 Task: Create New Customer with Customer Name: Existentialist, Billing Address Line1: 3100 Abia Martin Drive, Billing Address Line2:  Panther Burn, Billing Address Line3:  Mississippi 38765, Cell Number: 775-255-1231_x000D_

Action: Mouse moved to (159, 47)
Screenshot: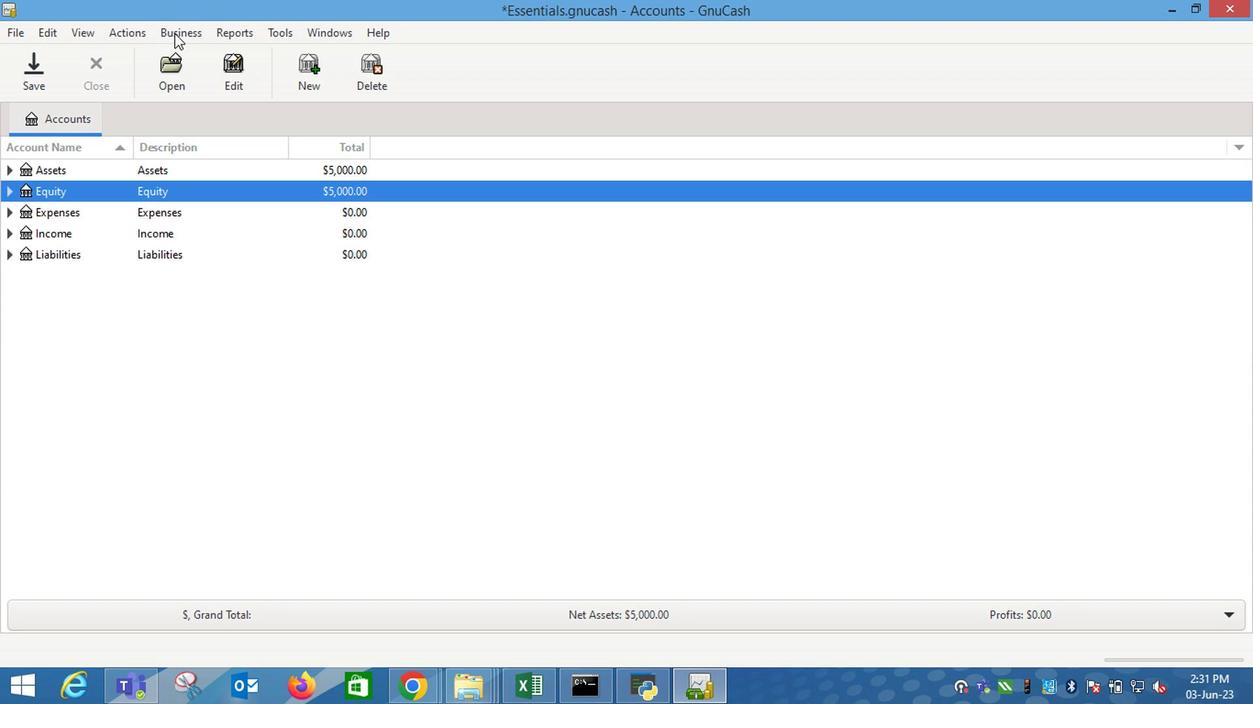 
Action: Mouse pressed left at (159, 47)
Screenshot: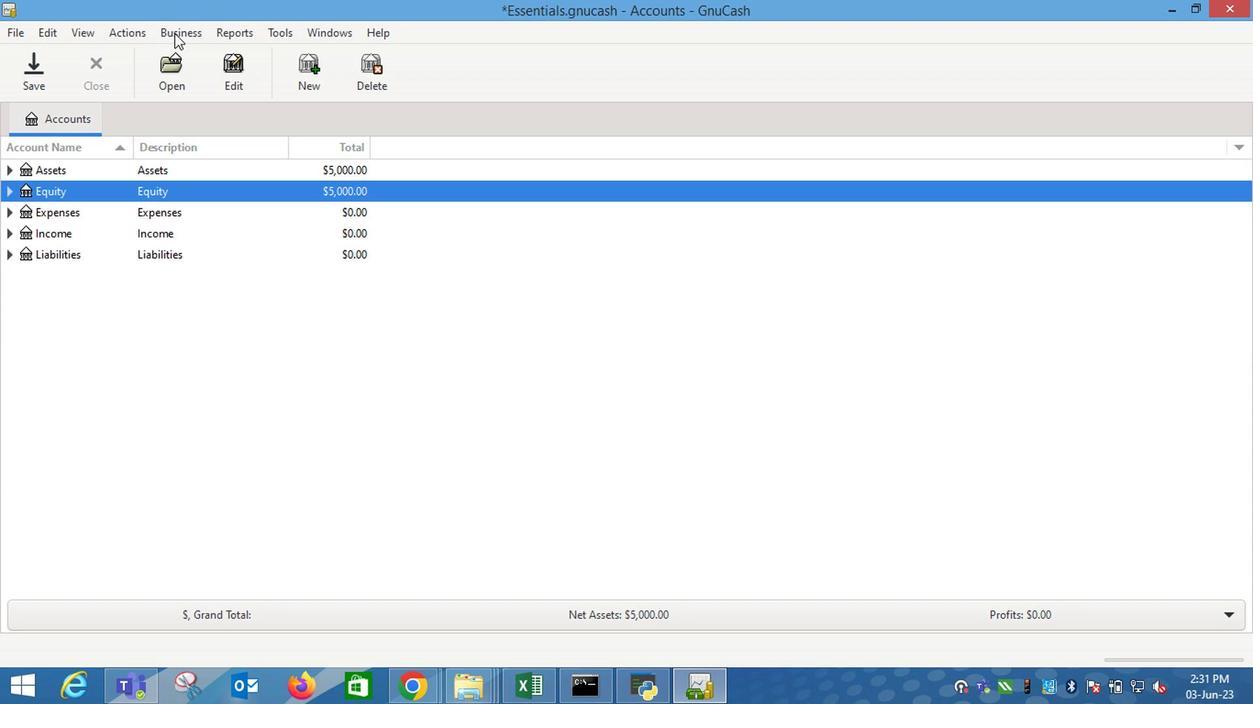 
Action: Mouse moved to (319, 82)
Screenshot: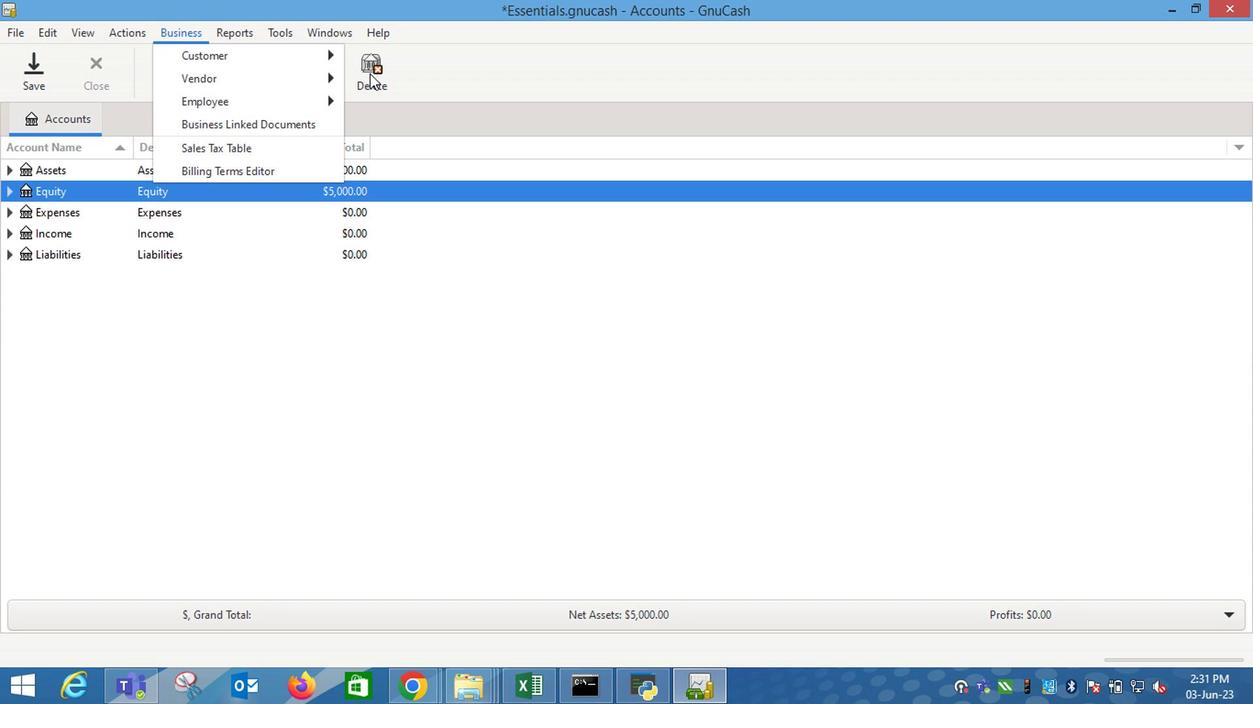 
Action: Mouse pressed left at (319, 82)
Screenshot: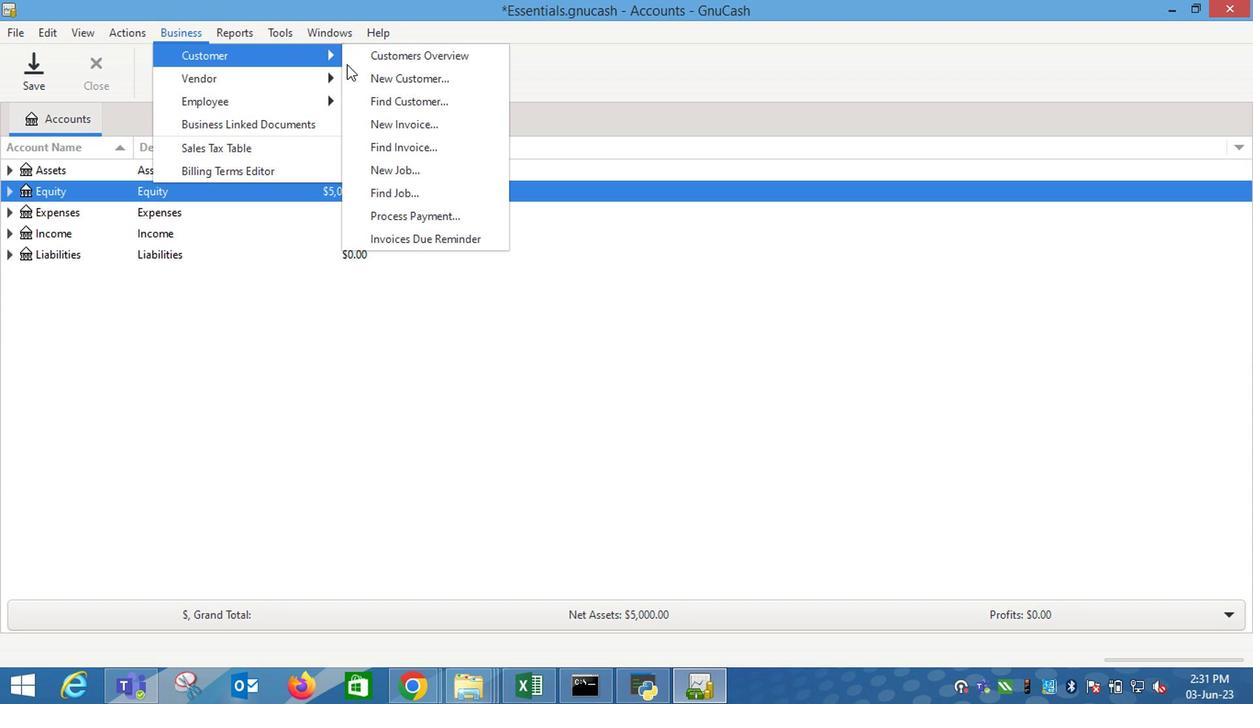 
Action: Mouse moved to (740, 152)
Screenshot: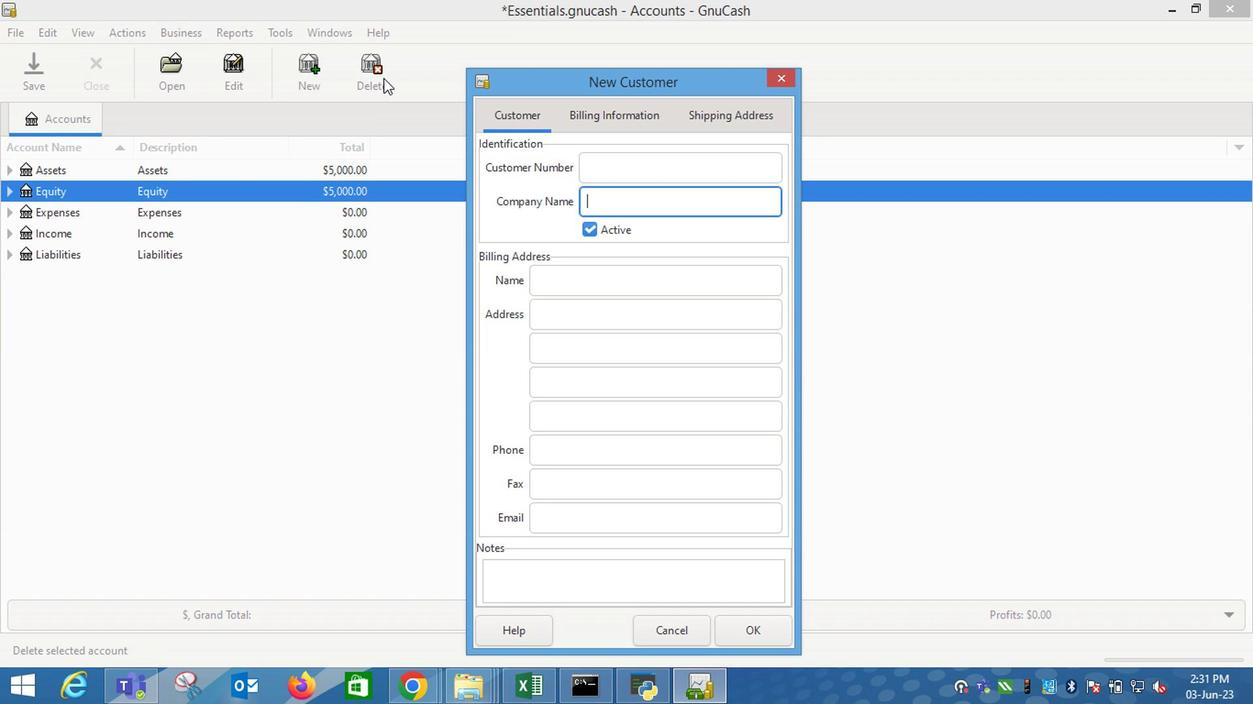 
Action: Key pressed <Key.shift_r>Exi
Screenshot: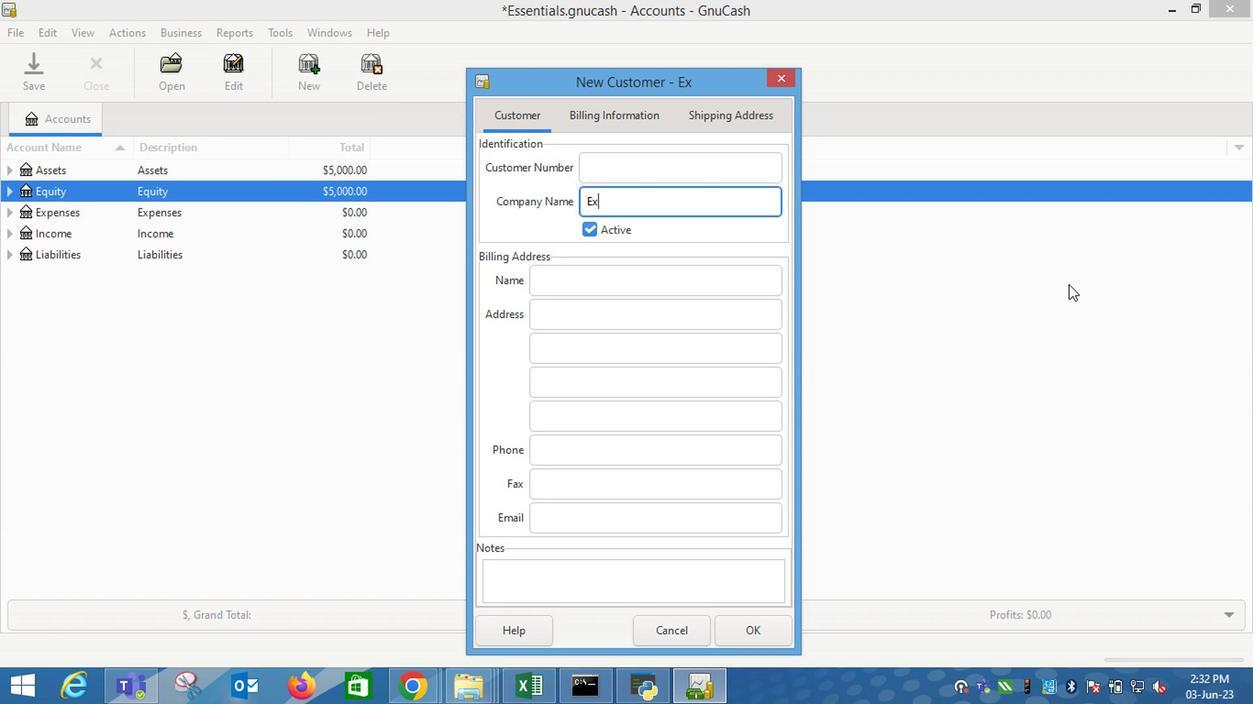 
Action: Mouse moved to (740, 153)
Screenshot: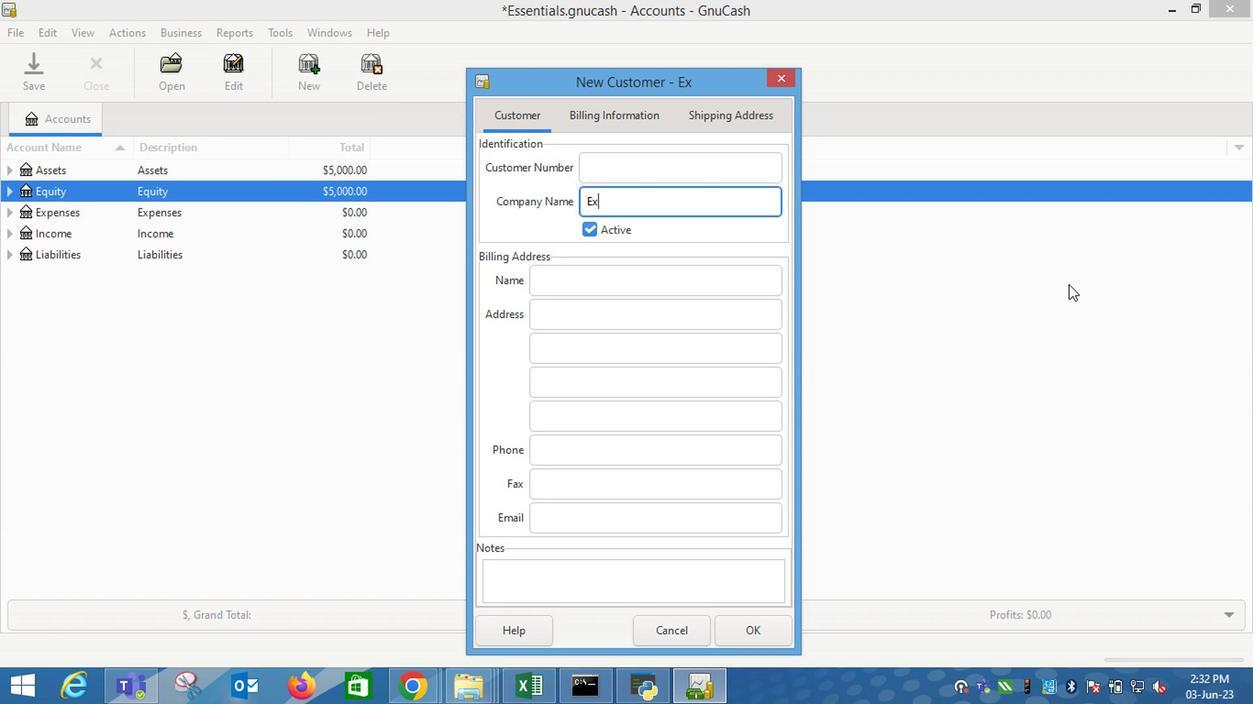 
Action: Key pressed stent
Screenshot: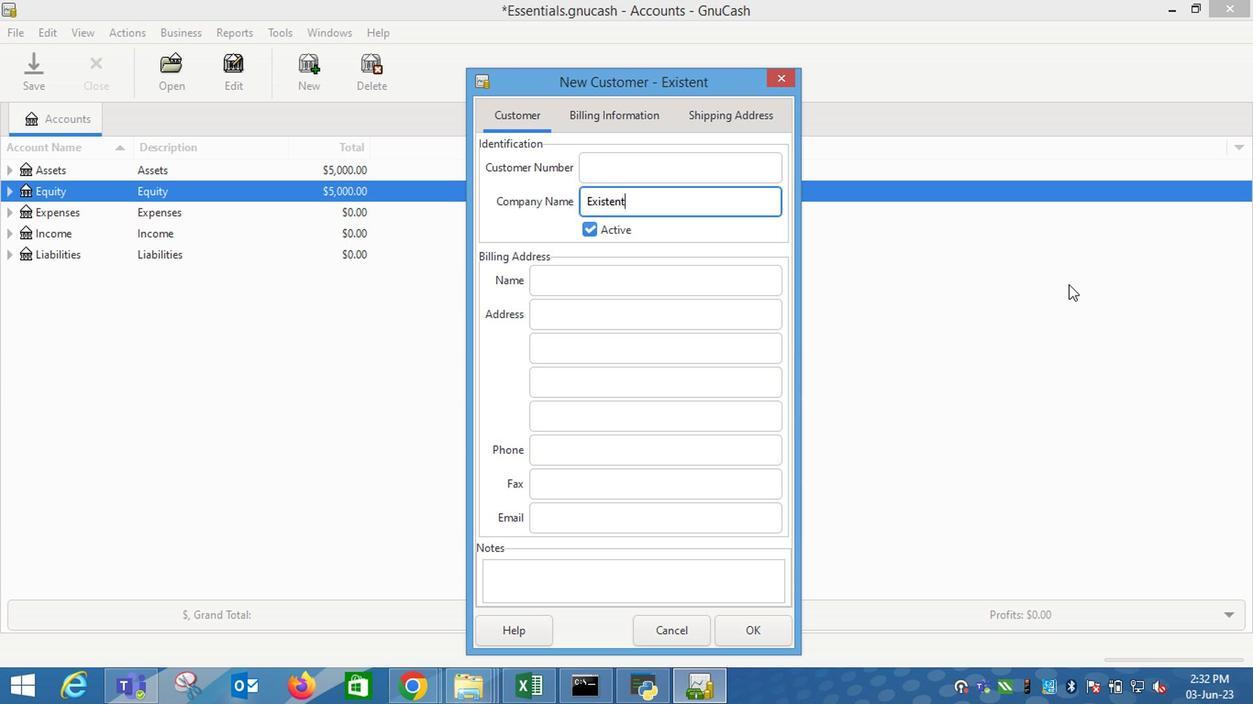 
Action: Mouse pressed left at (740, 153)
Screenshot: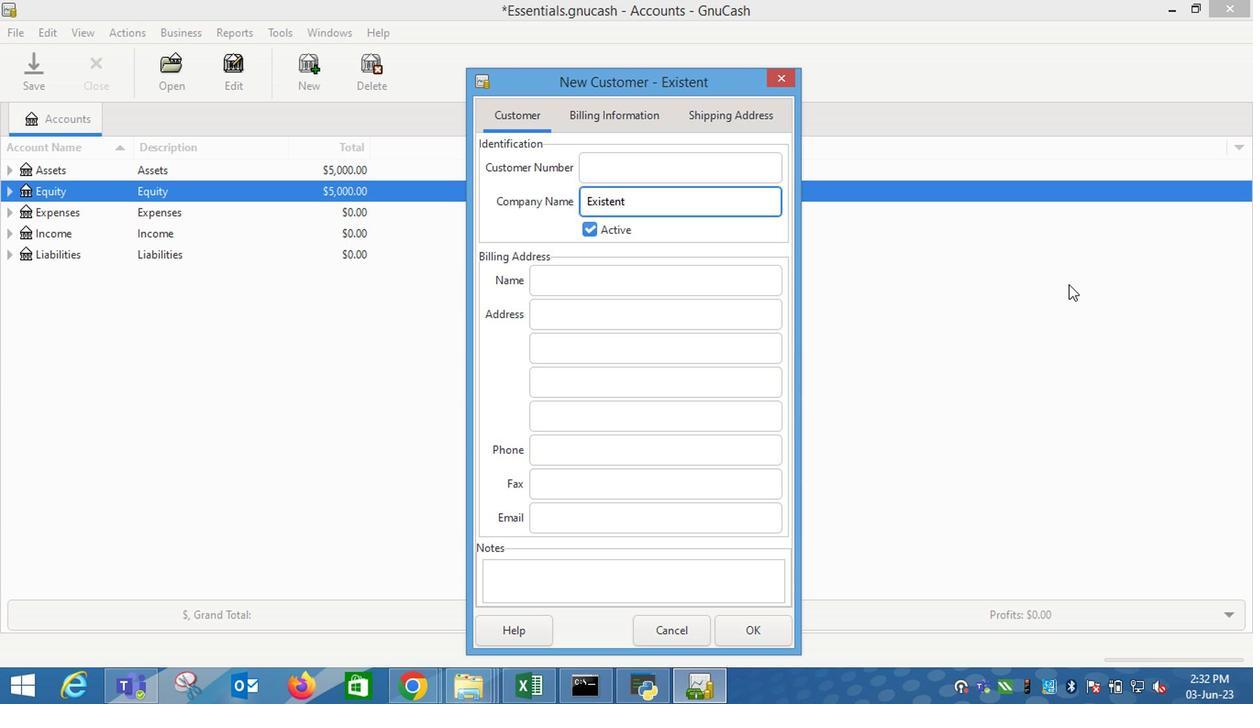 
Action: Key pressed i
Screenshot: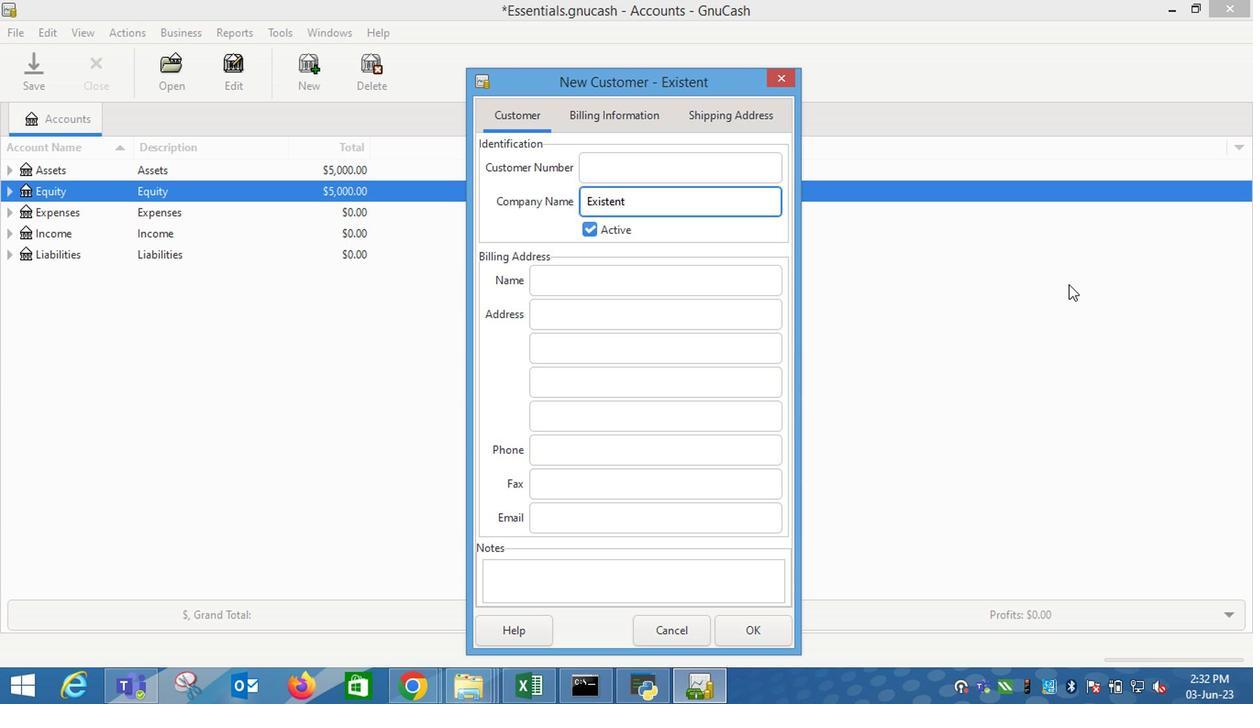
Action: Mouse moved to (148, 48)
Screenshot: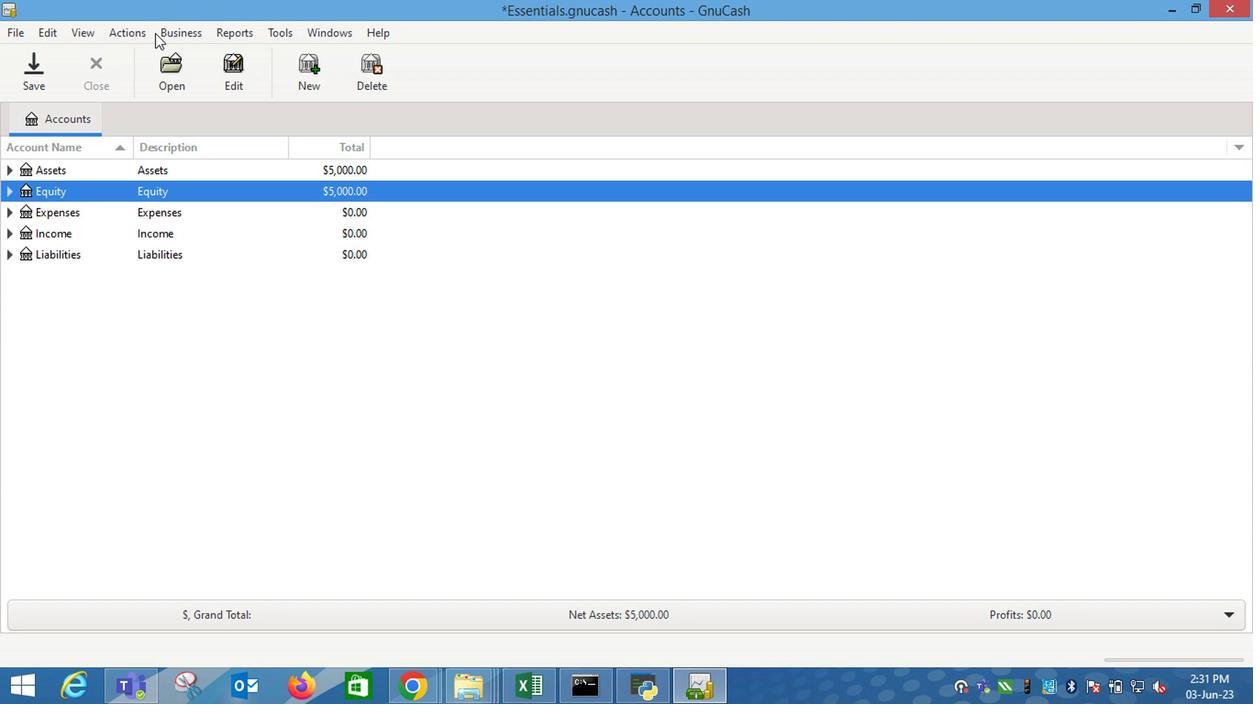 
Action: Mouse pressed left at (148, 48)
Screenshot: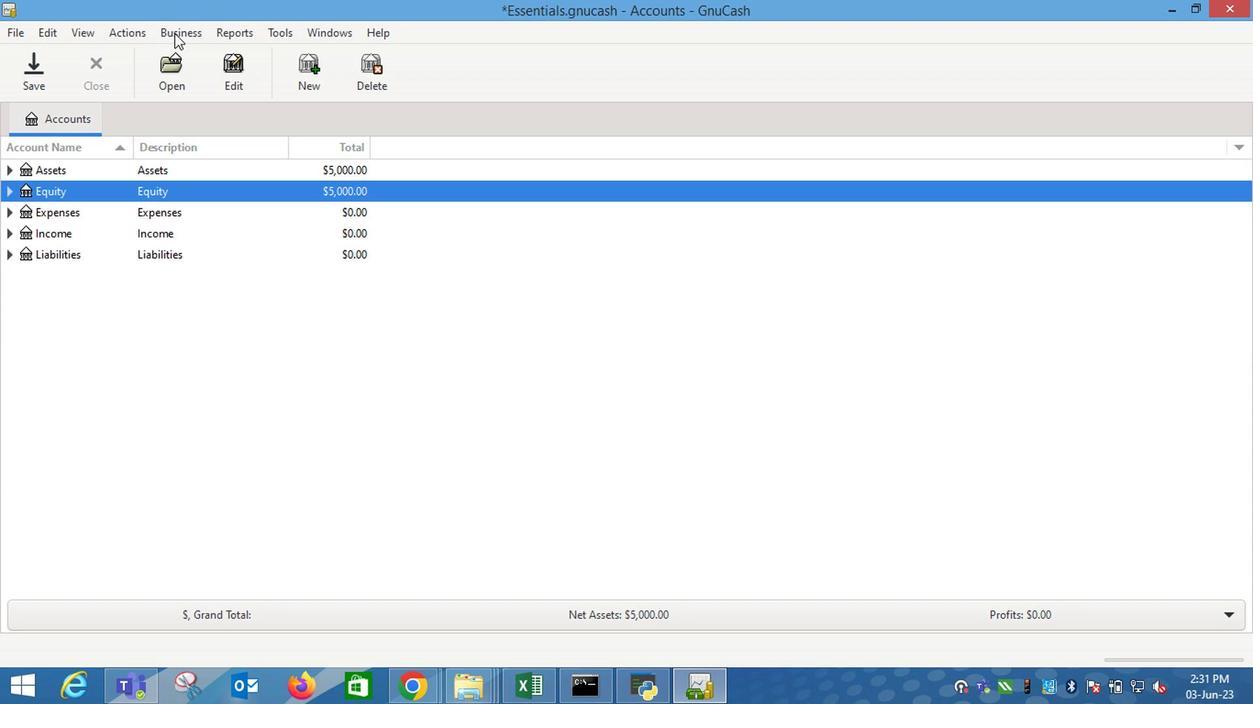 
Action: Mouse moved to (293, 80)
Screenshot: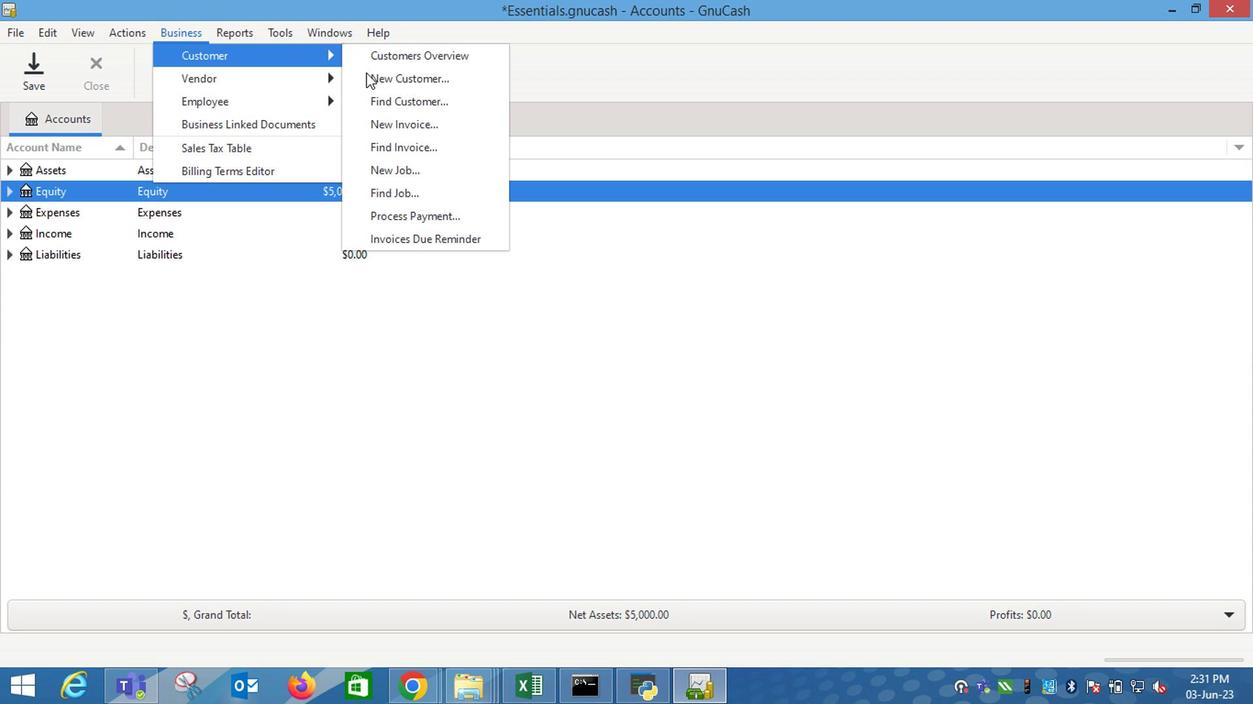 
Action: Mouse pressed left at (293, 80)
Screenshot: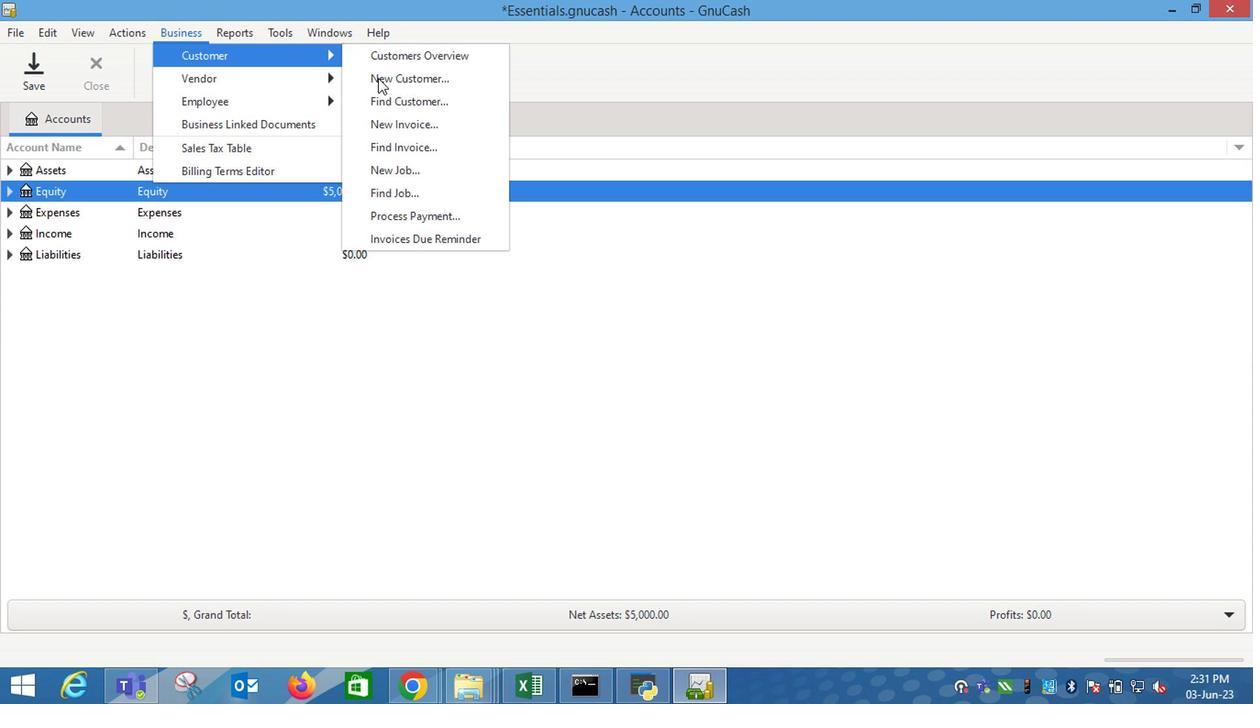 
Action: Mouse moved to (785, 227)
Screenshot: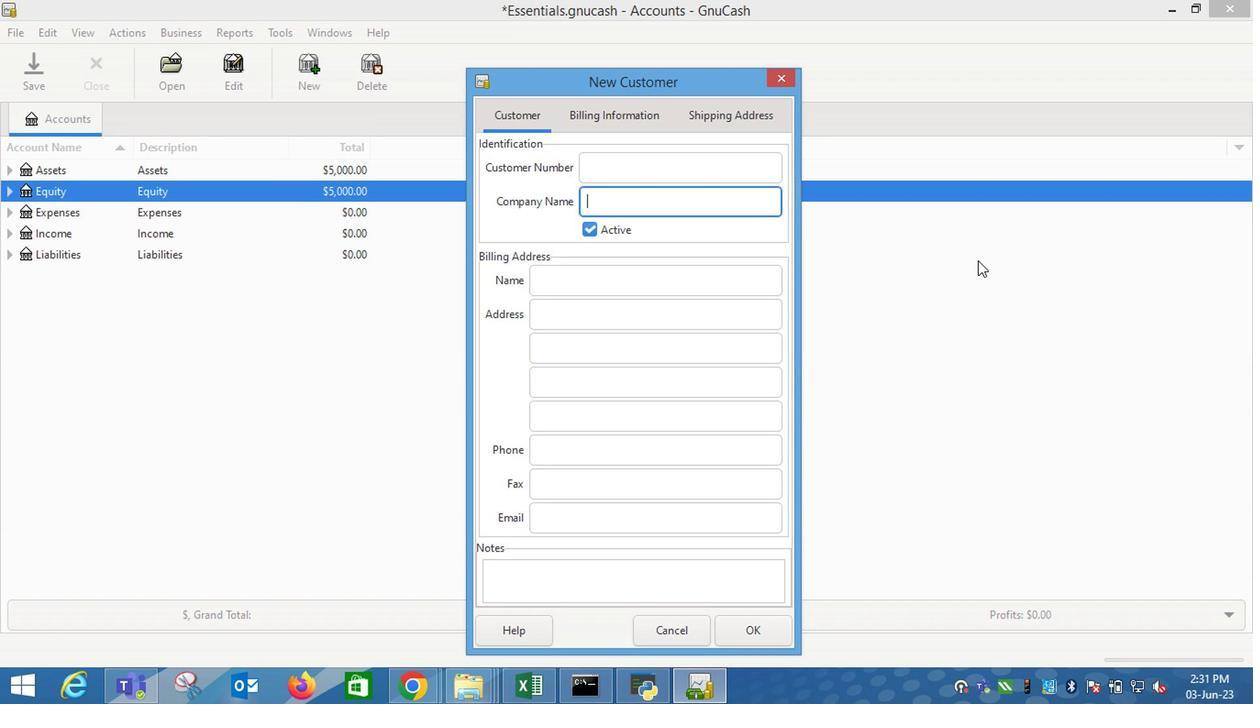 
Action: Key pressed <Key.shift_r>Existentialist<Key.tab><Key.tab><Key.tab>3100<Key.space><Key.shift_r>Abia<Key.shift_r><Key.space><Key.shift_r>Martik<Key.backspace>n<Key.space><Key.shift_r>F<Key.backspace><Key.shift_r>Drive<Key.tab><Key.shift_r>P<Key.tab><Key.shift_r>Mi<Key.tab><Key.tab>777-255-1231<Key.tab>
Screenshot: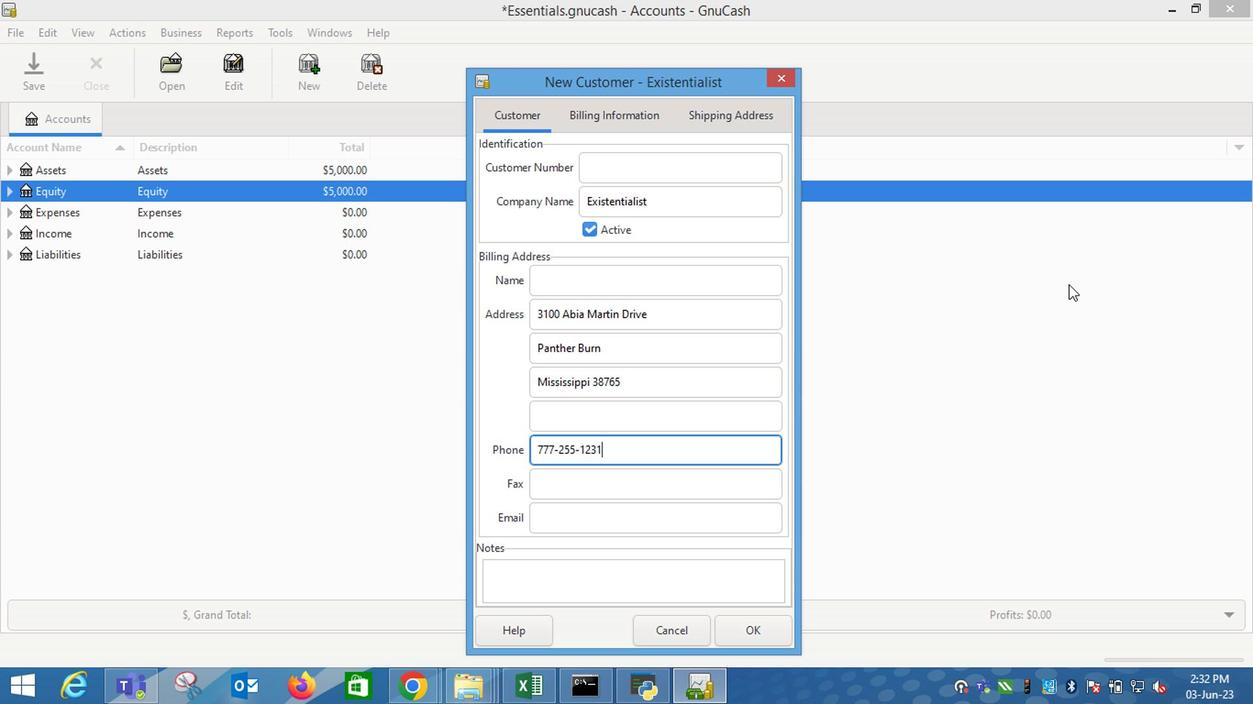 
Action: Mouse moved to (473, 109)
Screenshot: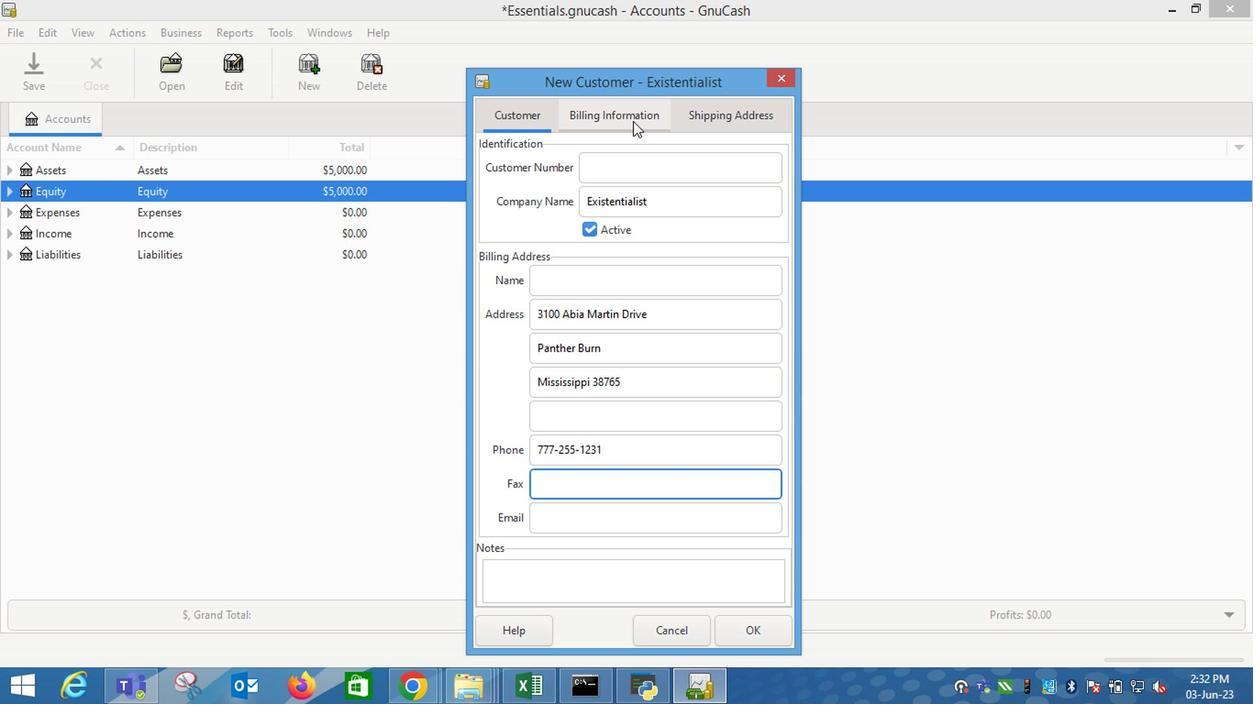 
Action: Mouse pressed left at (473, 109)
Screenshot: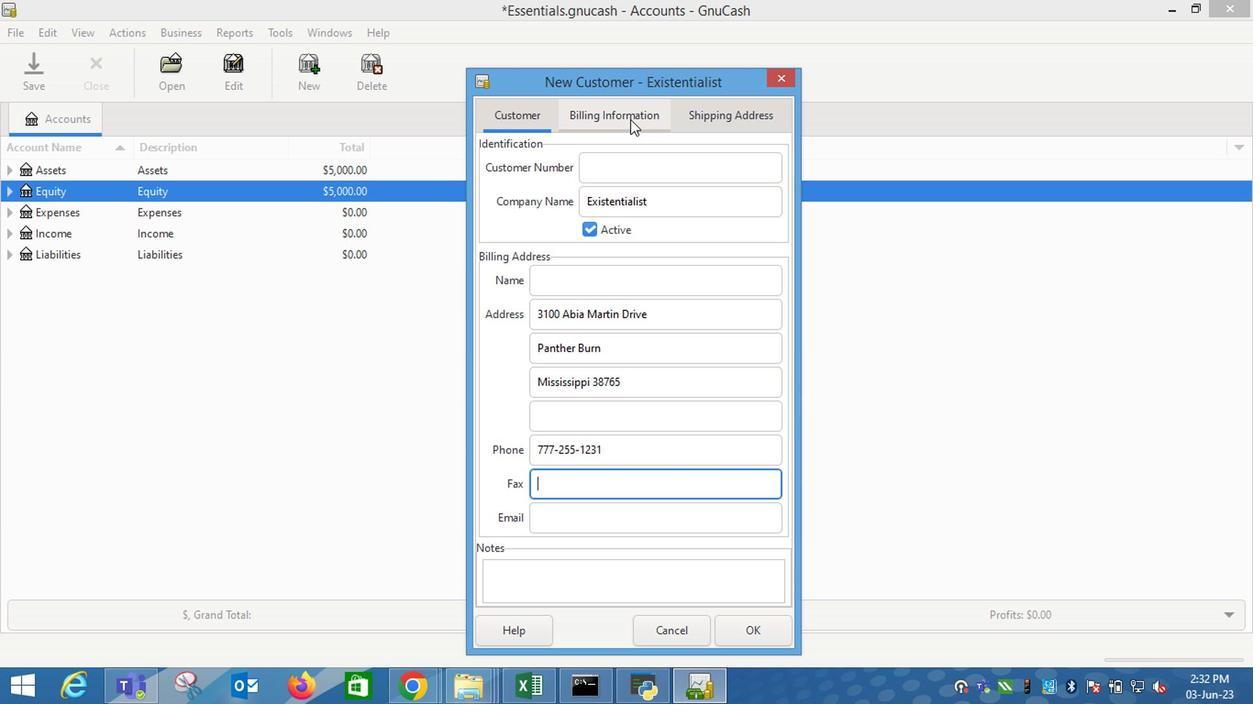 
Action: Mouse moved to (561, 469)
Screenshot: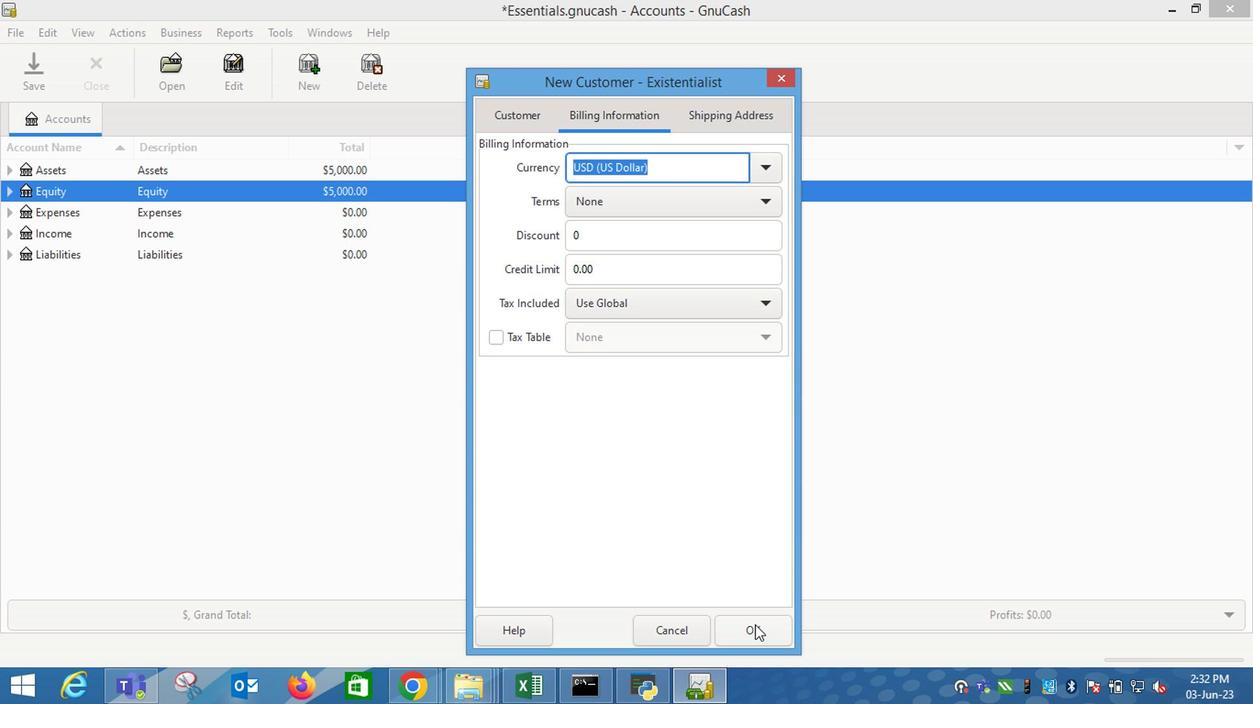 
Action: Mouse pressed left at (561, 469)
Screenshot: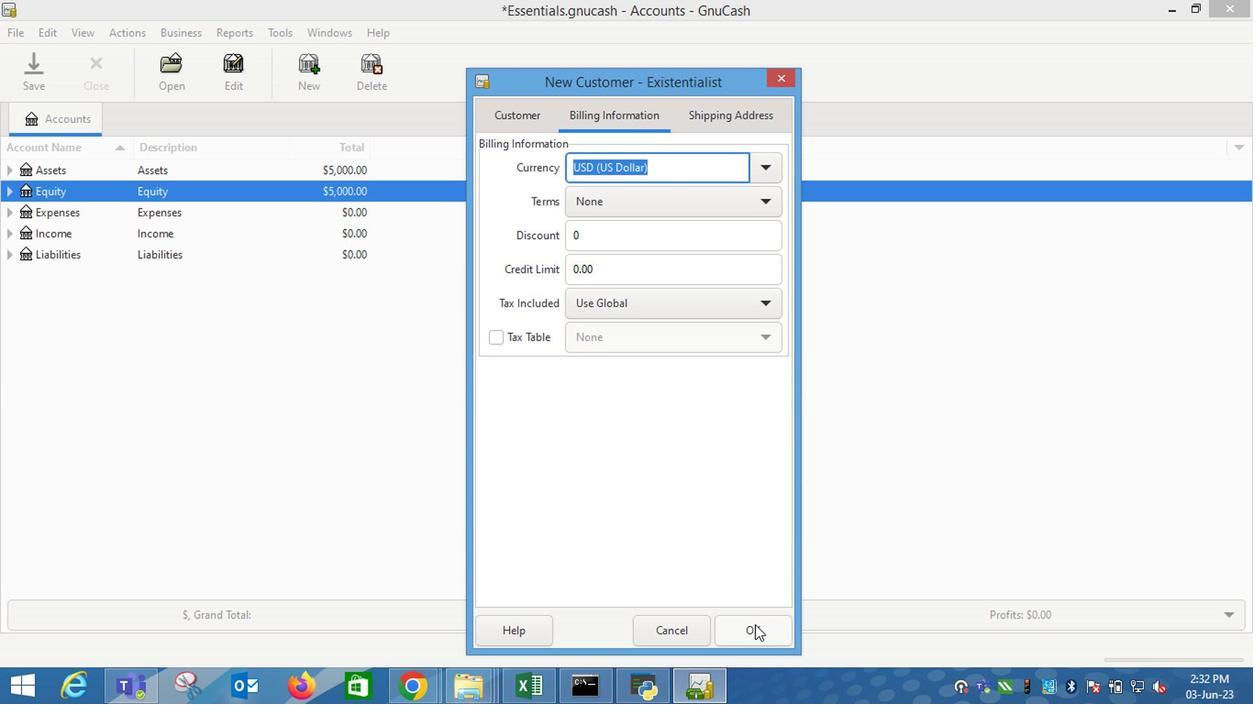 
Action: Mouse moved to (445, 349)
Screenshot: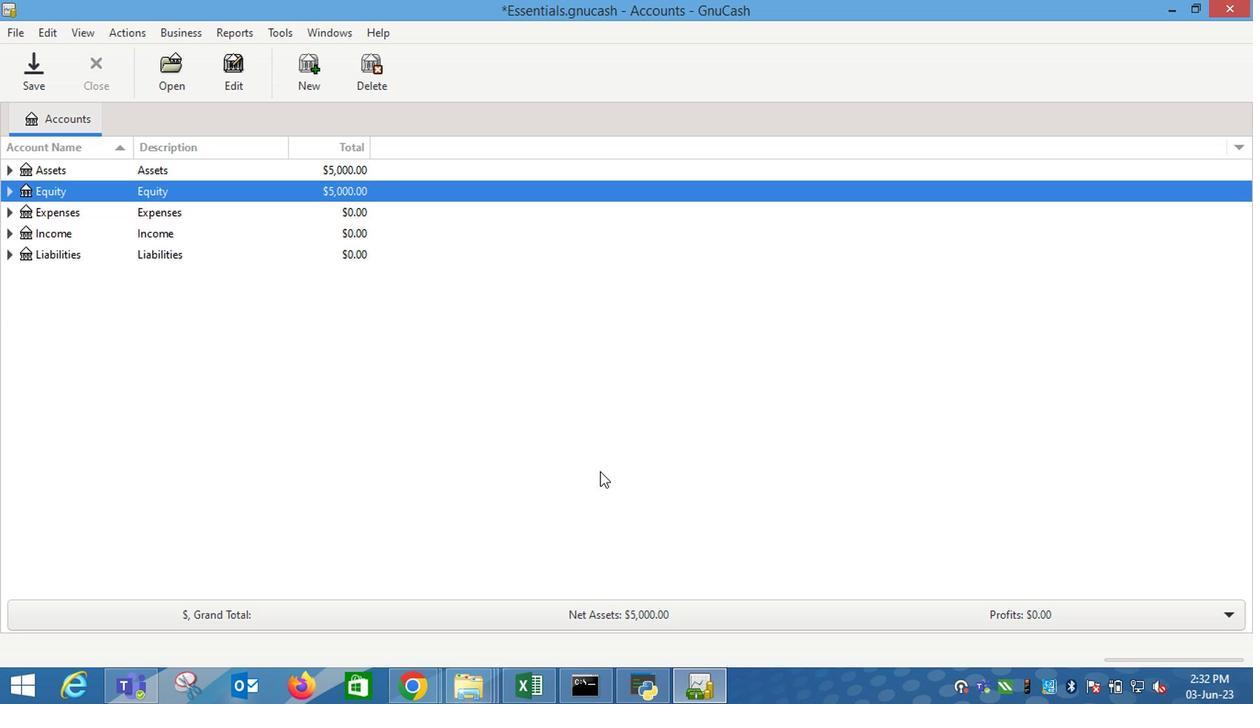 
